 Task: Sort the products in the category "Lager" by price (highest first).
Action: Mouse moved to (675, 243)
Screenshot: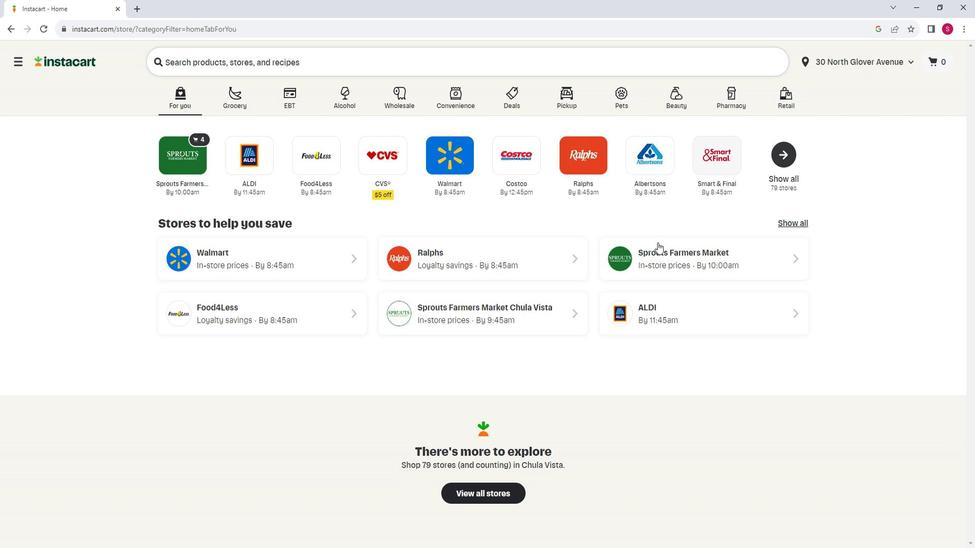 
Action: Mouse pressed left at (675, 243)
Screenshot: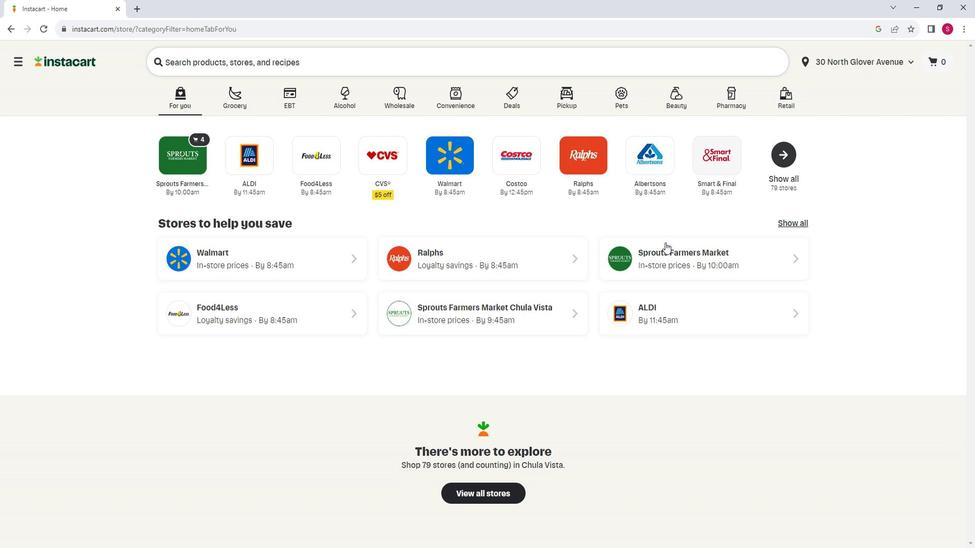 
Action: Mouse moved to (96, 352)
Screenshot: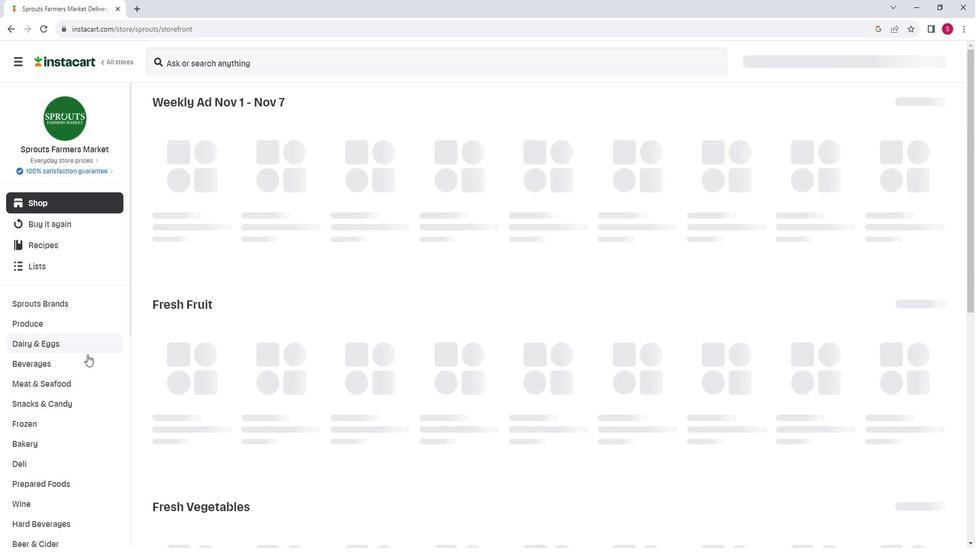
Action: Mouse scrolled (96, 352) with delta (0, 0)
Screenshot: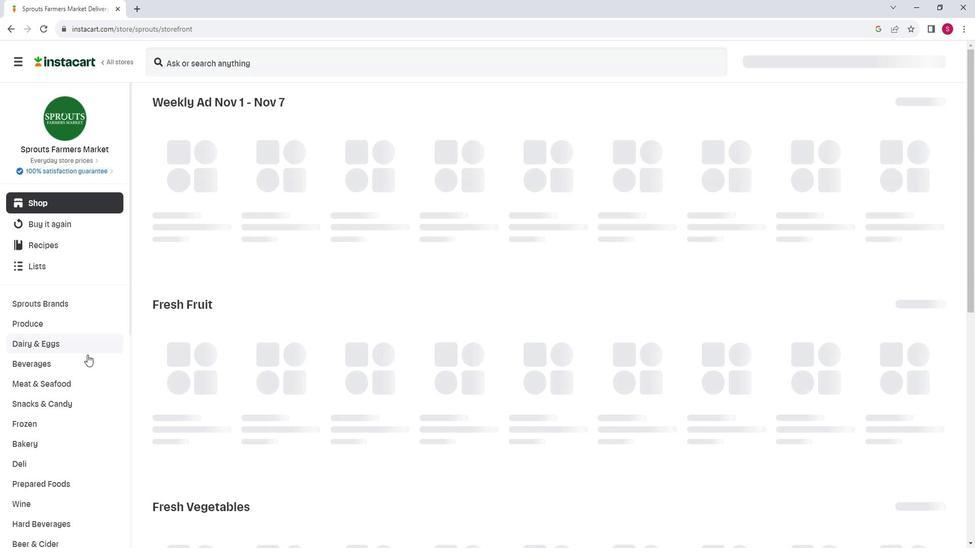 
Action: Mouse moved to (54, 483)
Screenshot: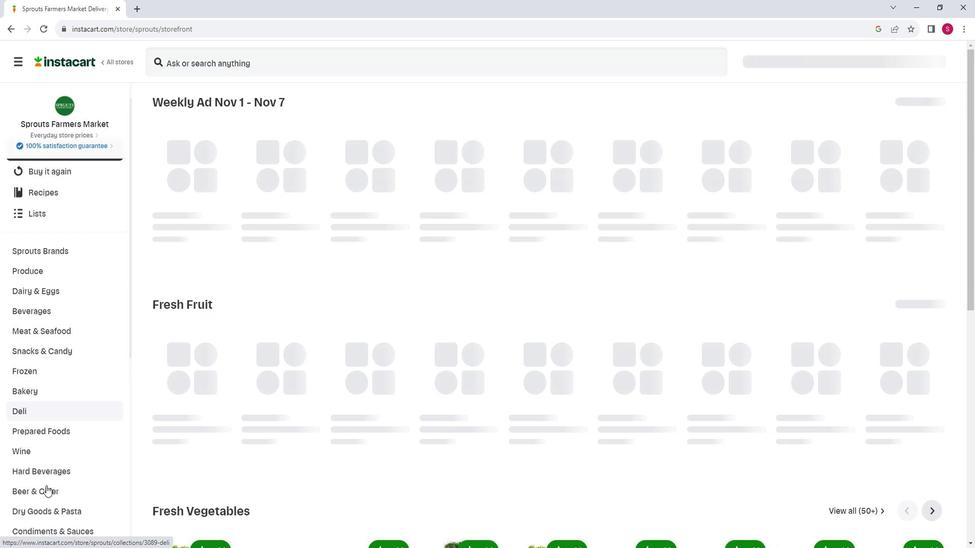 
Action: Mouse pressed left at (54, 483)
Screenshot: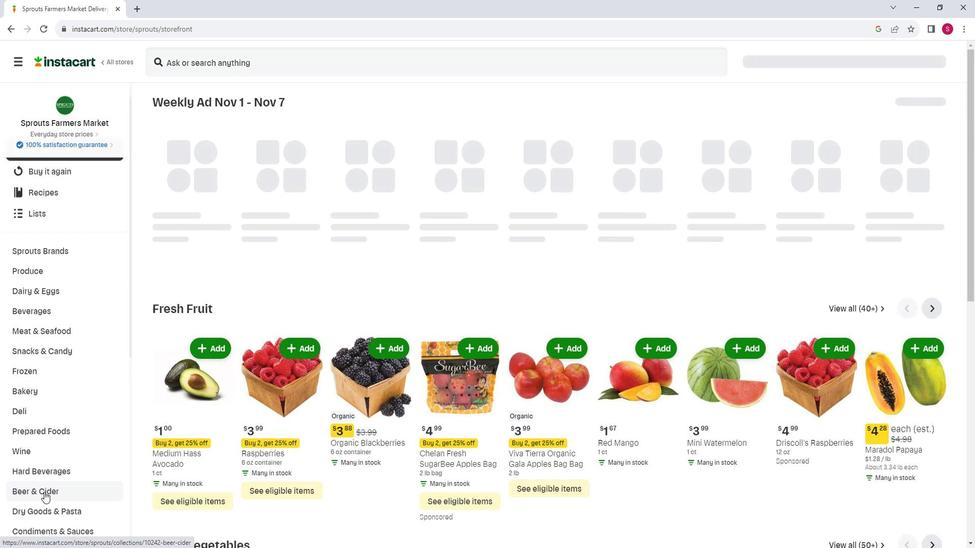 
Action: Mouse moved to (333, 135)
Screenshot: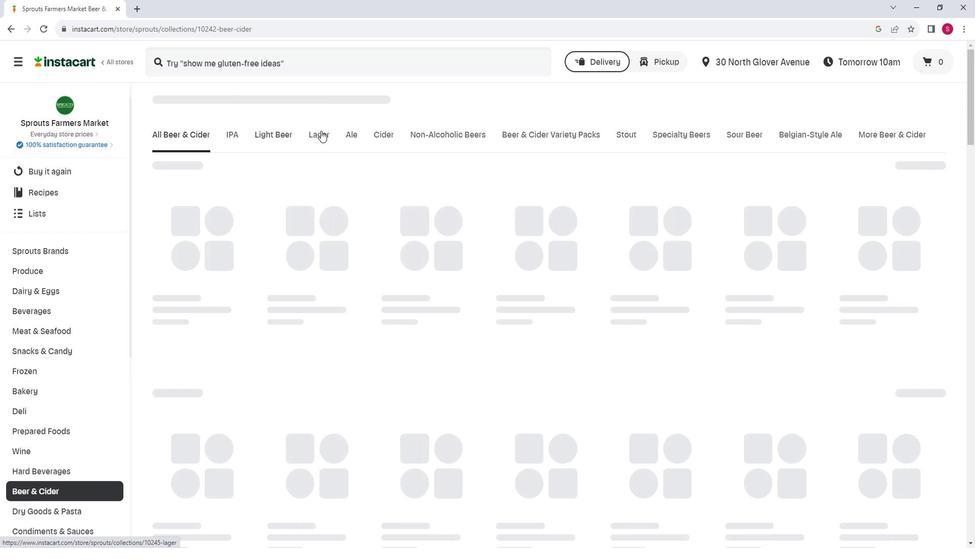 
Action: Mouse pressed left at (333, 135)
Screenshot: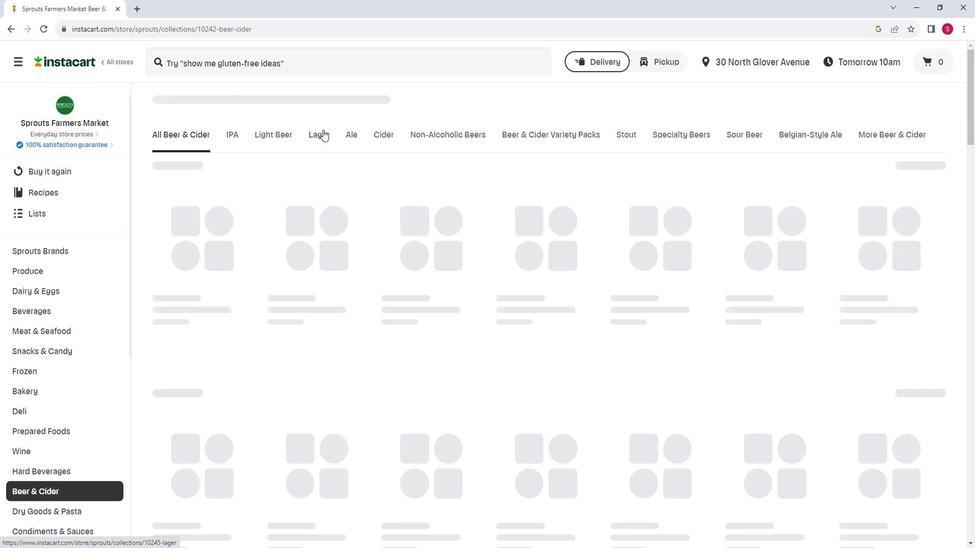 
Action: Mouse moved to (945, 167)
Screenshot: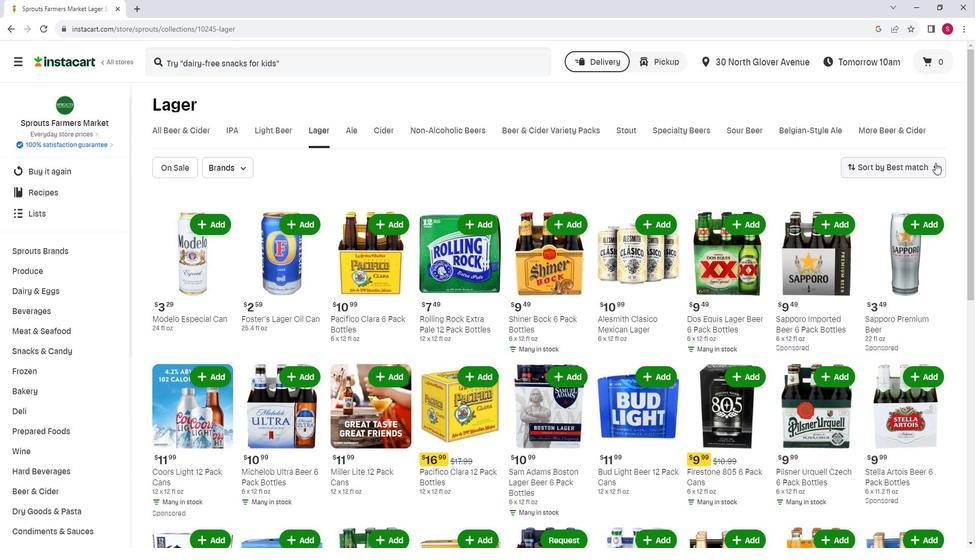 
Action: Mouse pressed left at (945, 167)
Screenshot: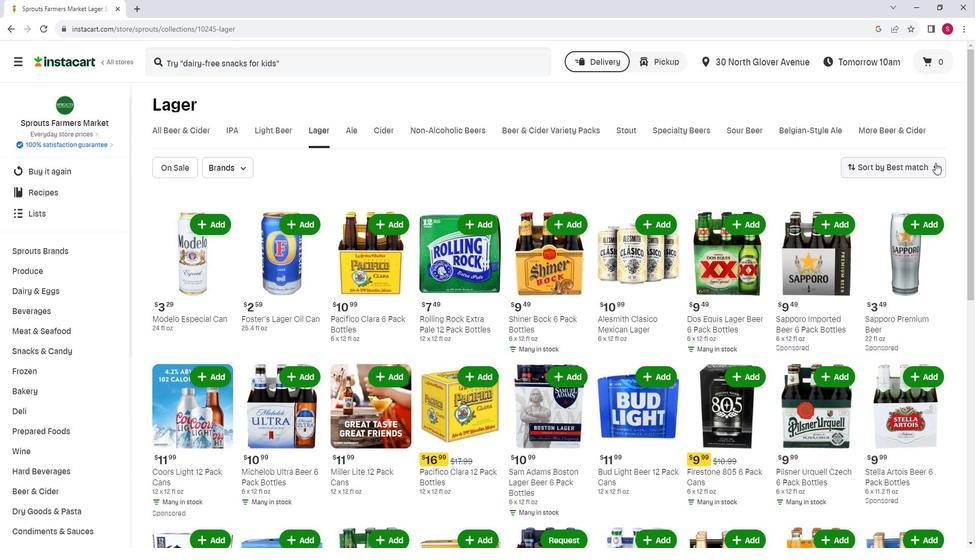 
Action: Mouse moved to (926, 239)
Screenshot: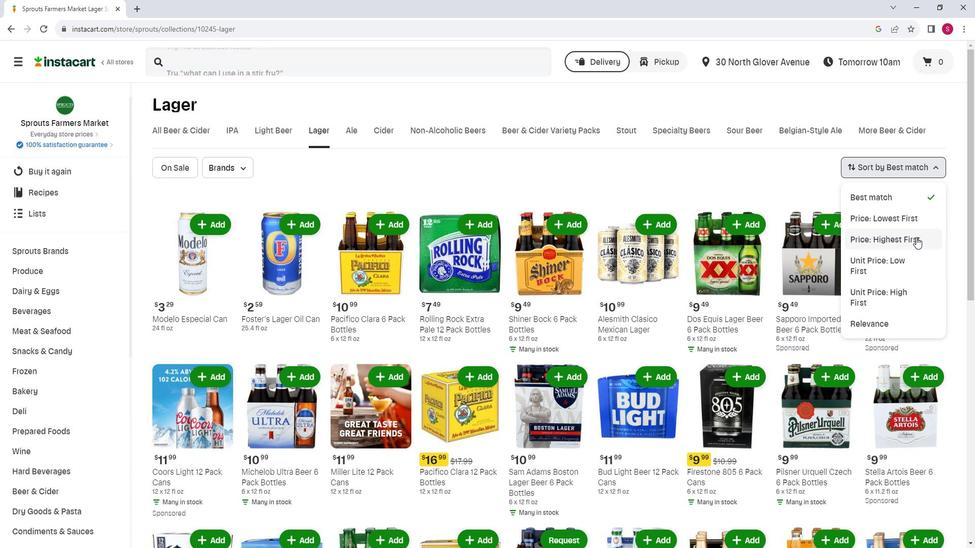 
Action: Mouse pressed left at (926, 239)
Screenshot: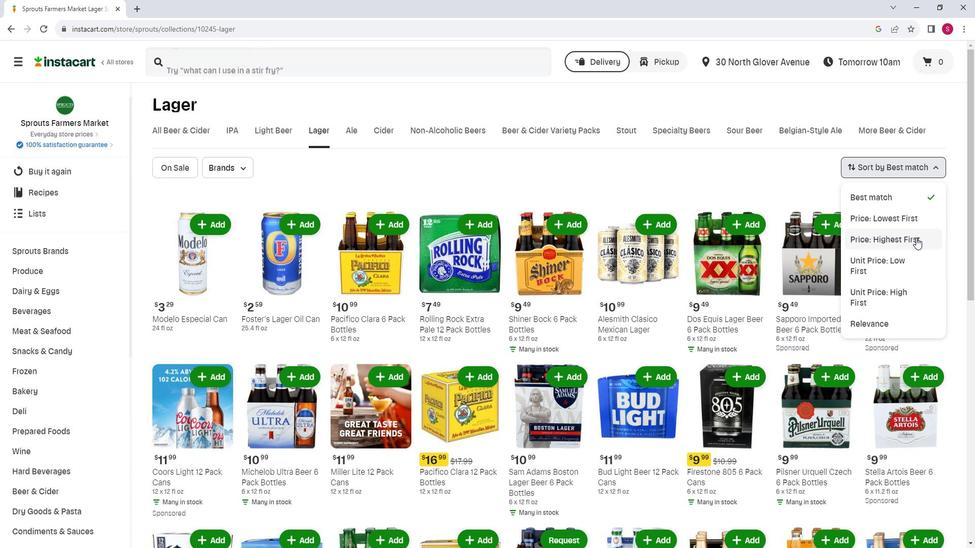 
Action: Mouse moved to (485, 187)
Screenshot: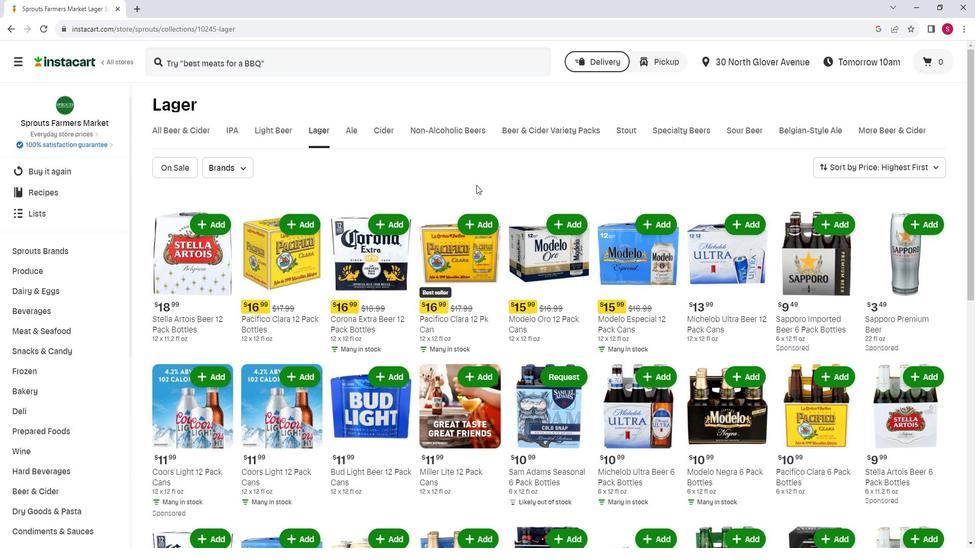 
Action: Mouse scrolled (485, 187) with delta (0, 0)
Screenshot: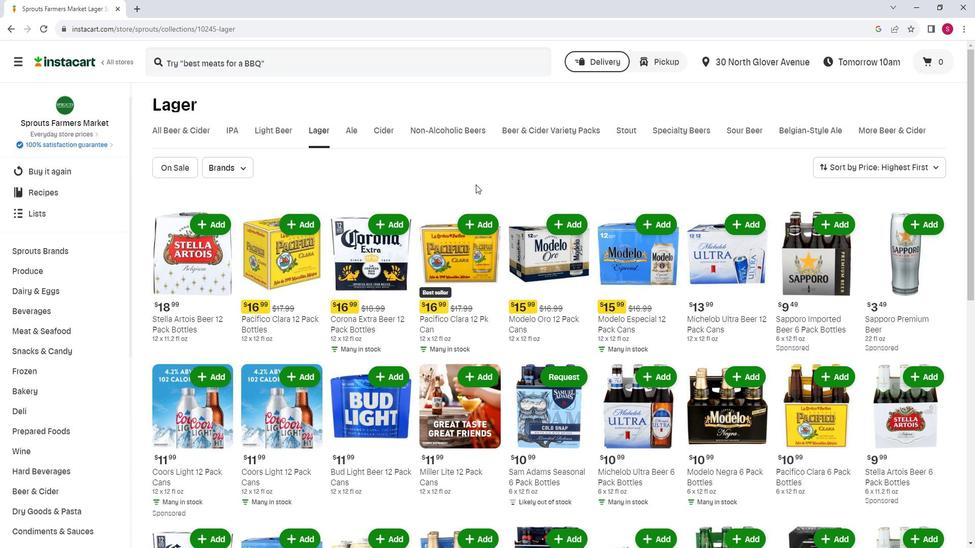 
Action: Mouse scrolled (485, 187) with delta (0, 0)
Screenshot: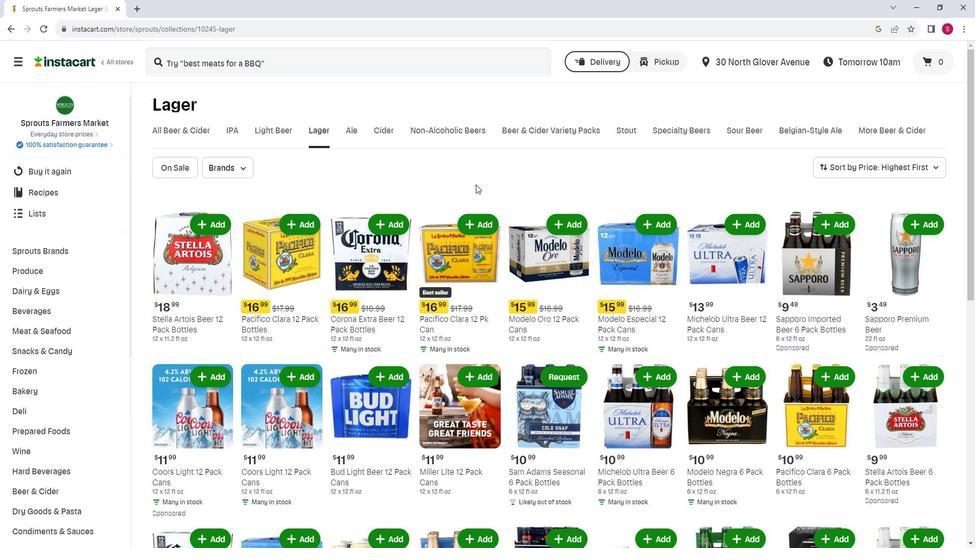 
Action: Mouse scrolled (485, 187) with delta (0, 0)
Screenshot: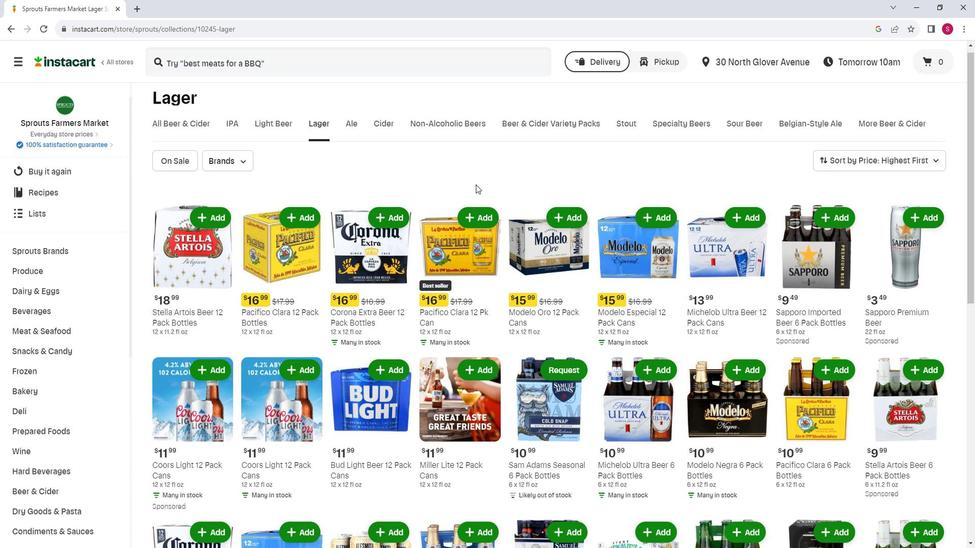 
Action: Mouse scrolled (485, 187) with delta (0, 0)
Screenshot: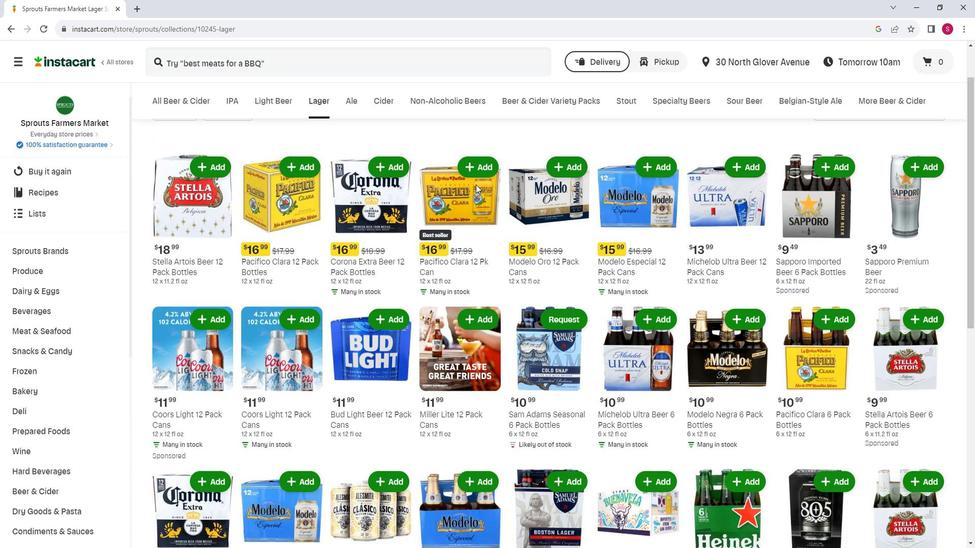 
Action: Mouse scrolled (485, 187) with delta (0, 0)
Screenshot: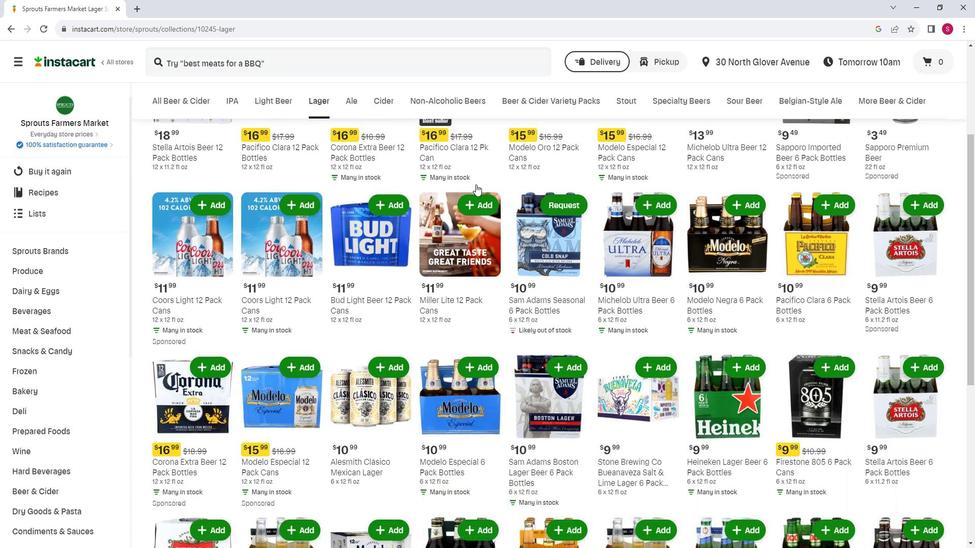
Action: Mouse scrolled (485, 187) with delta (0, 0)
Screenshot: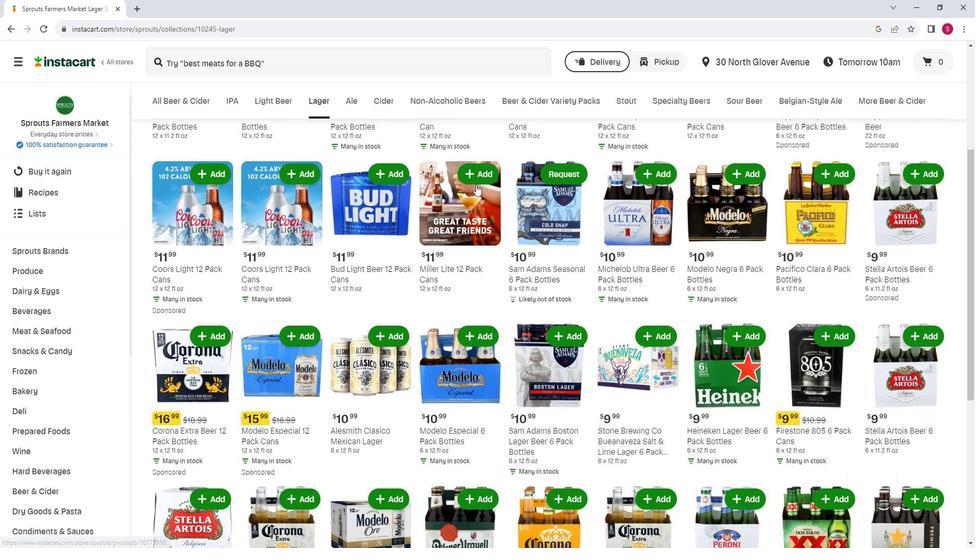 
Action: Mouse moved to (492, 187)
Screenshot: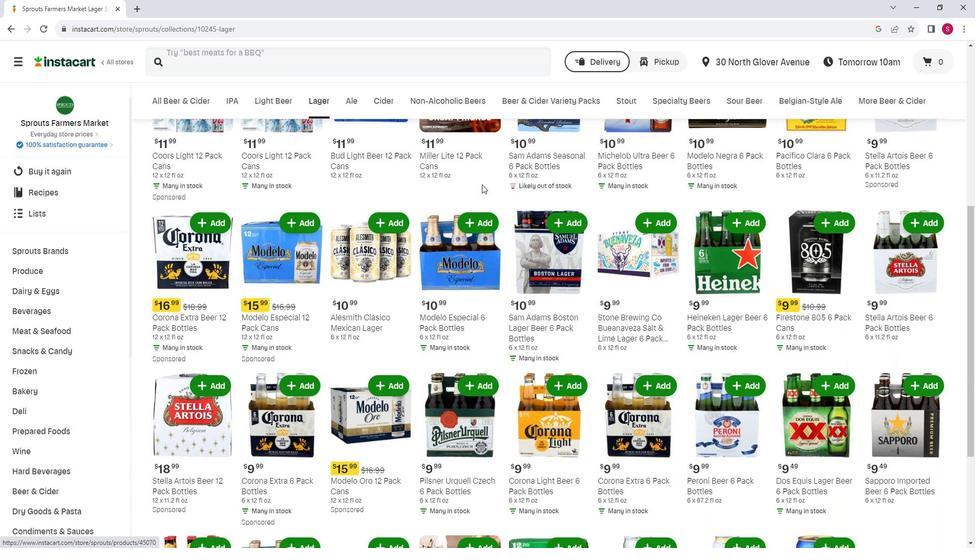 
Action: Mouse scrolled (492, 187) with delta (0, 0)
Screenshot: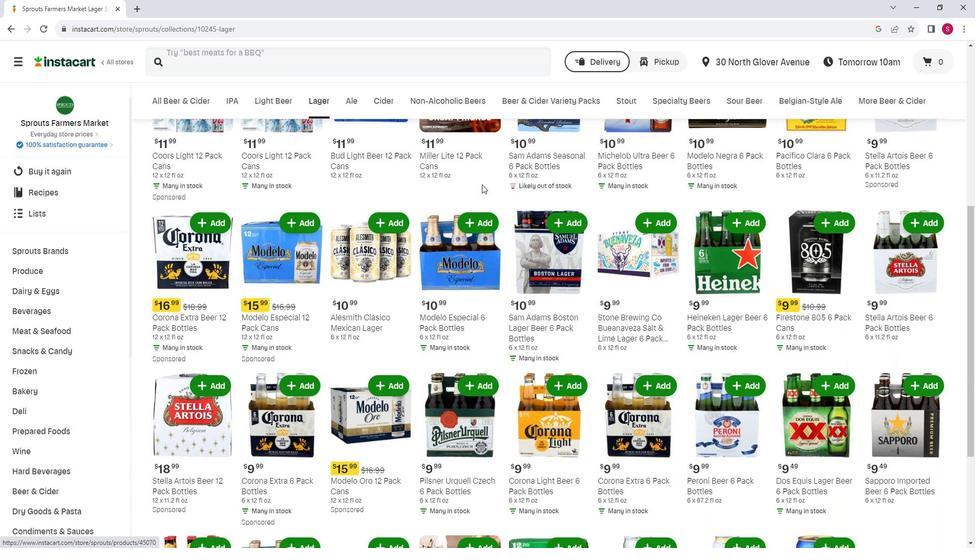 
Action: Mouse scrolled (492, 187) with delta (0, 0)
Screenshot: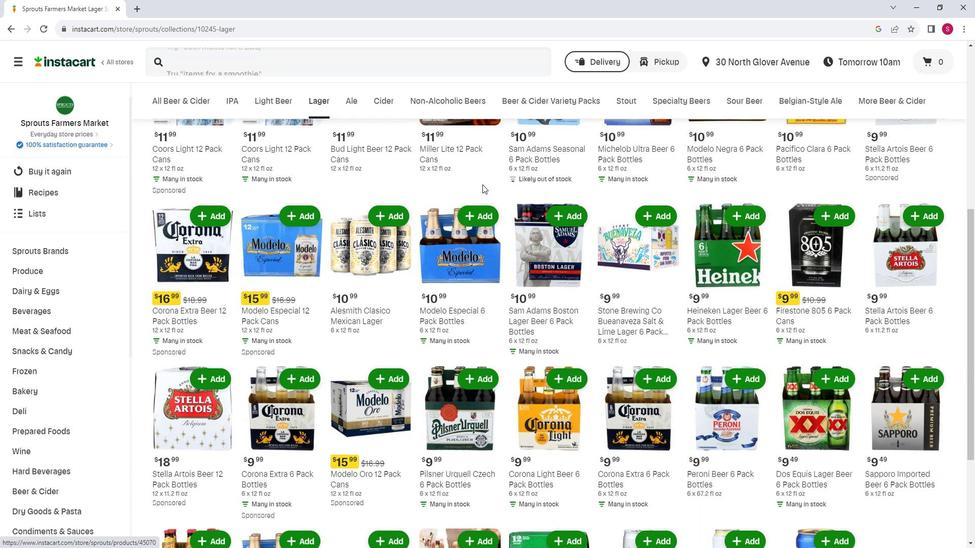 
Action: Mouse moved to (493, 188)
Screenshot: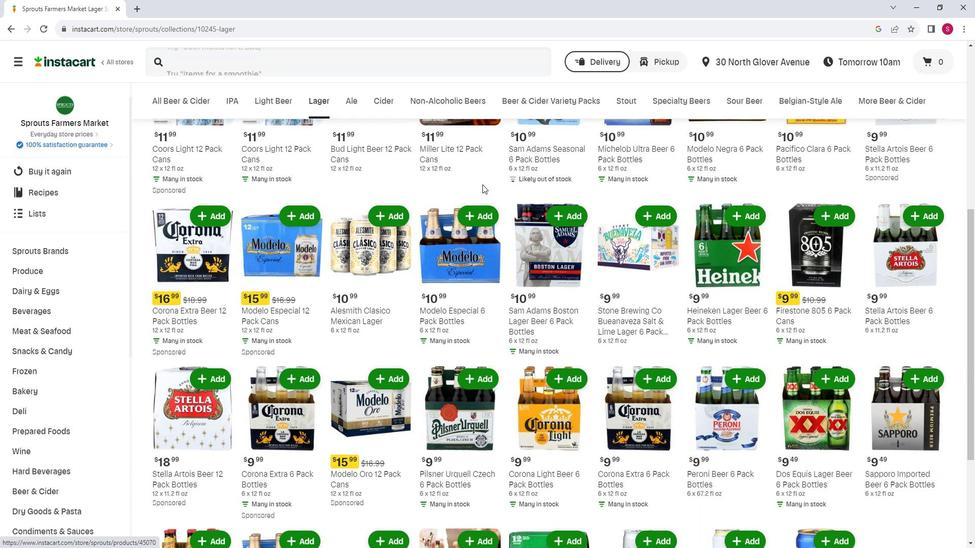 
Action: Mouse scrolled (493, 188) with delta (0, 0)
Screenshot: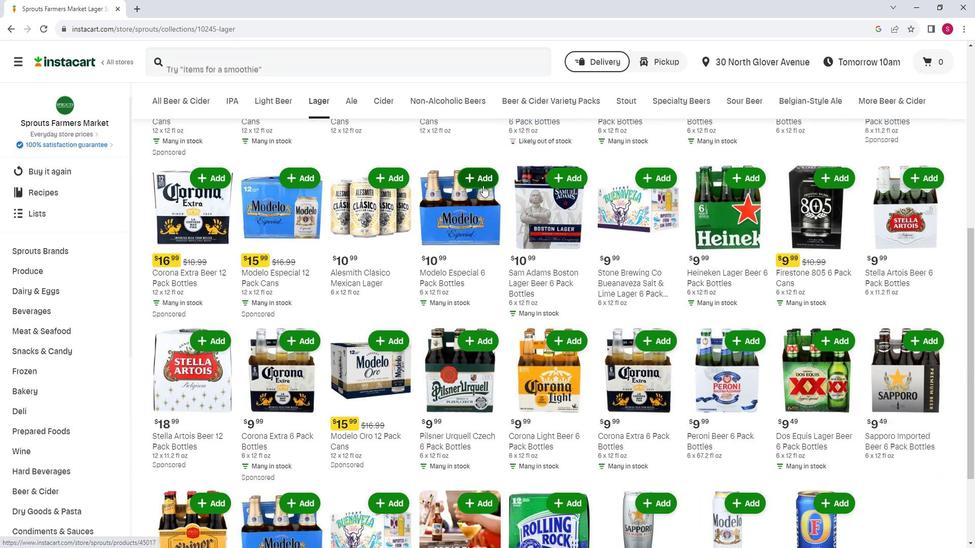 
Action: Mouse scrolled (493, 188) with delta (0, 0)
Screenshot: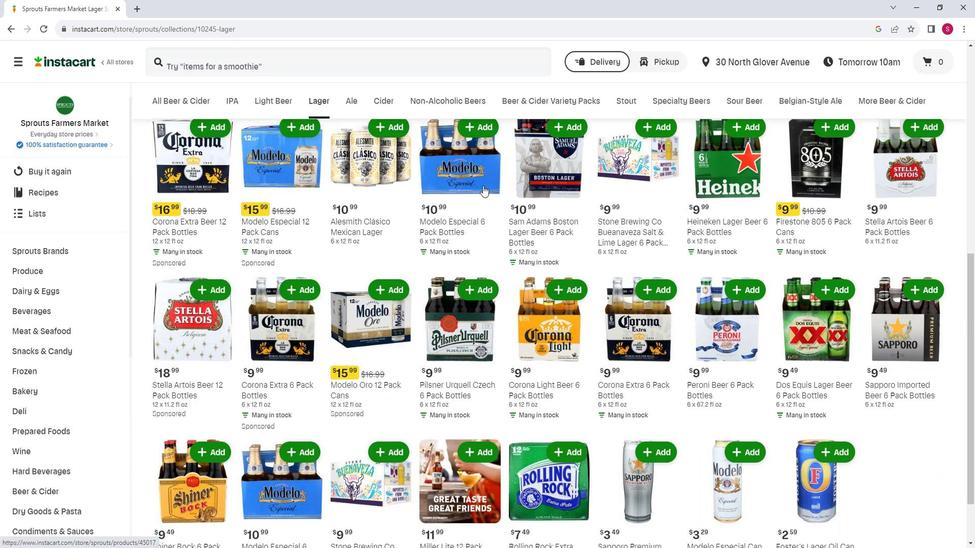 
Action: Mouse moved to (493, 188)
Screenshot: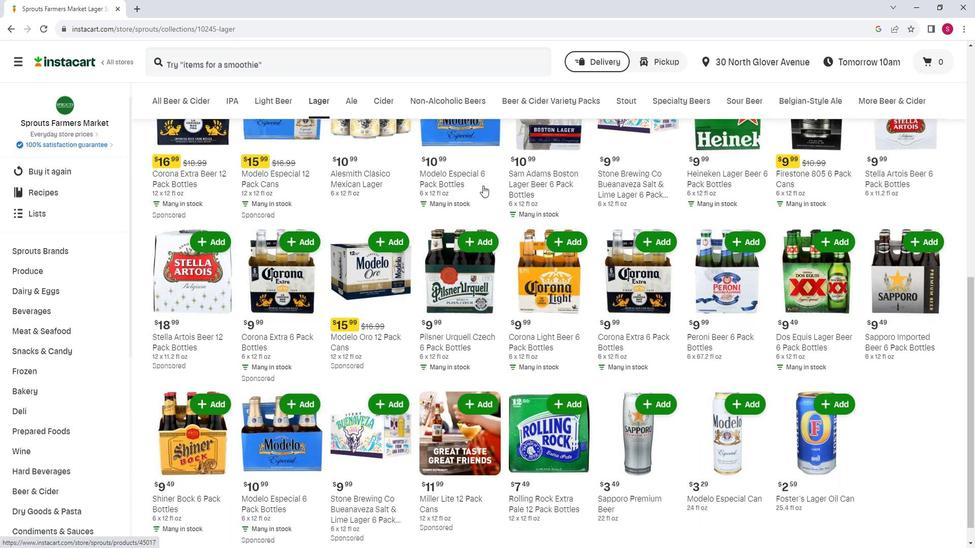 
Action: Mouse scrolled (493, 188) with delta (0, 0)
Screenshot: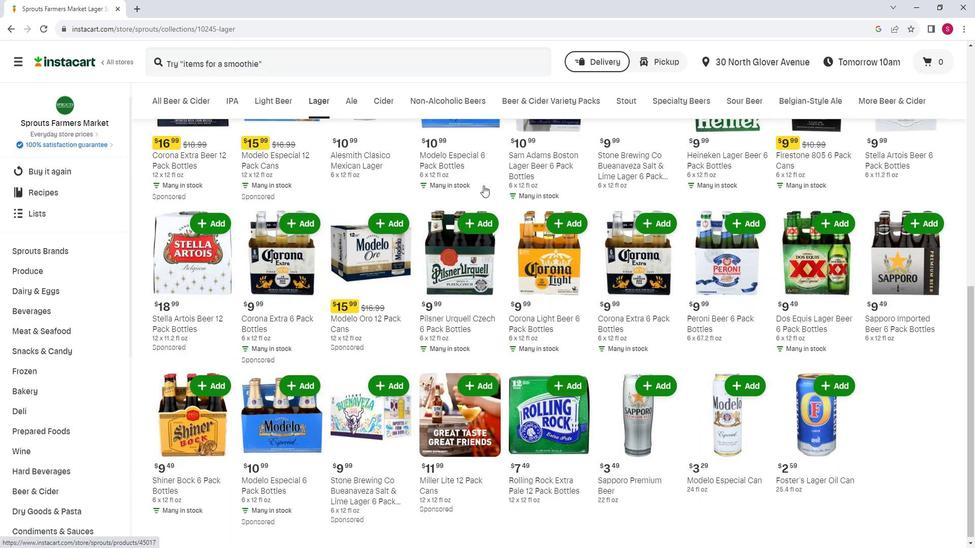 
Action: Mouse scrolled (493, 188) with delta (0, 0)
Screenshot: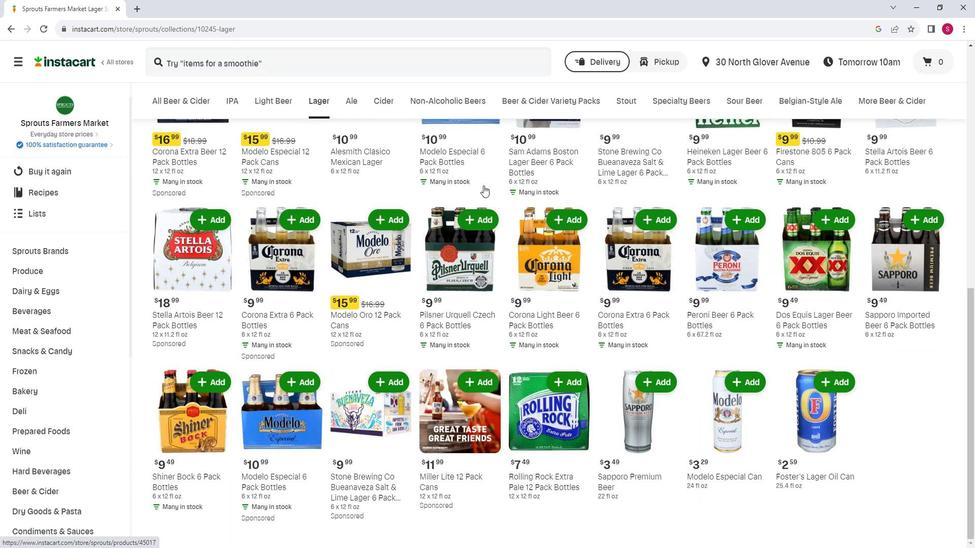 
Action: Mouse moved to (493, 188)
Screenshot: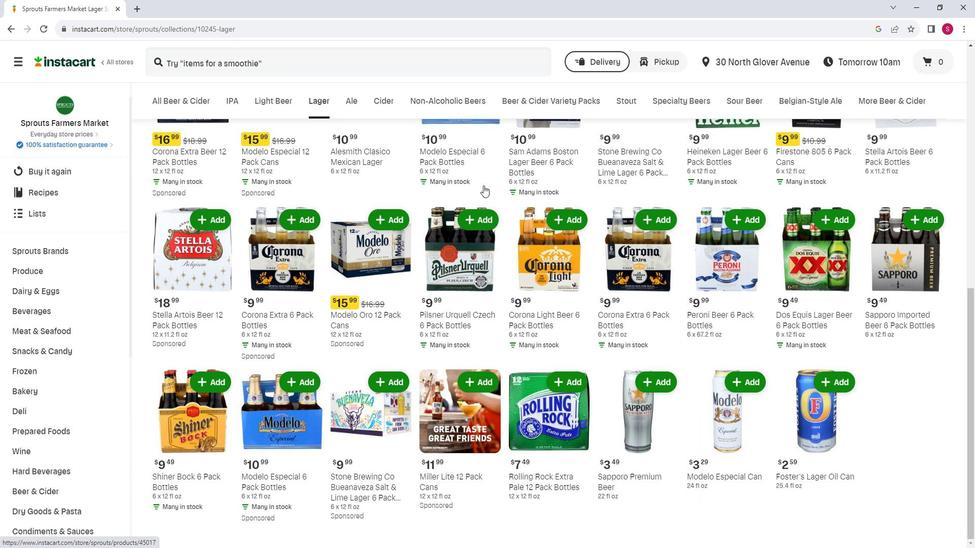 
